 Task: Use Visual Studio Code to change the color theme of the editor.
Action: Mouse moved to (132, 13)
Screenshot: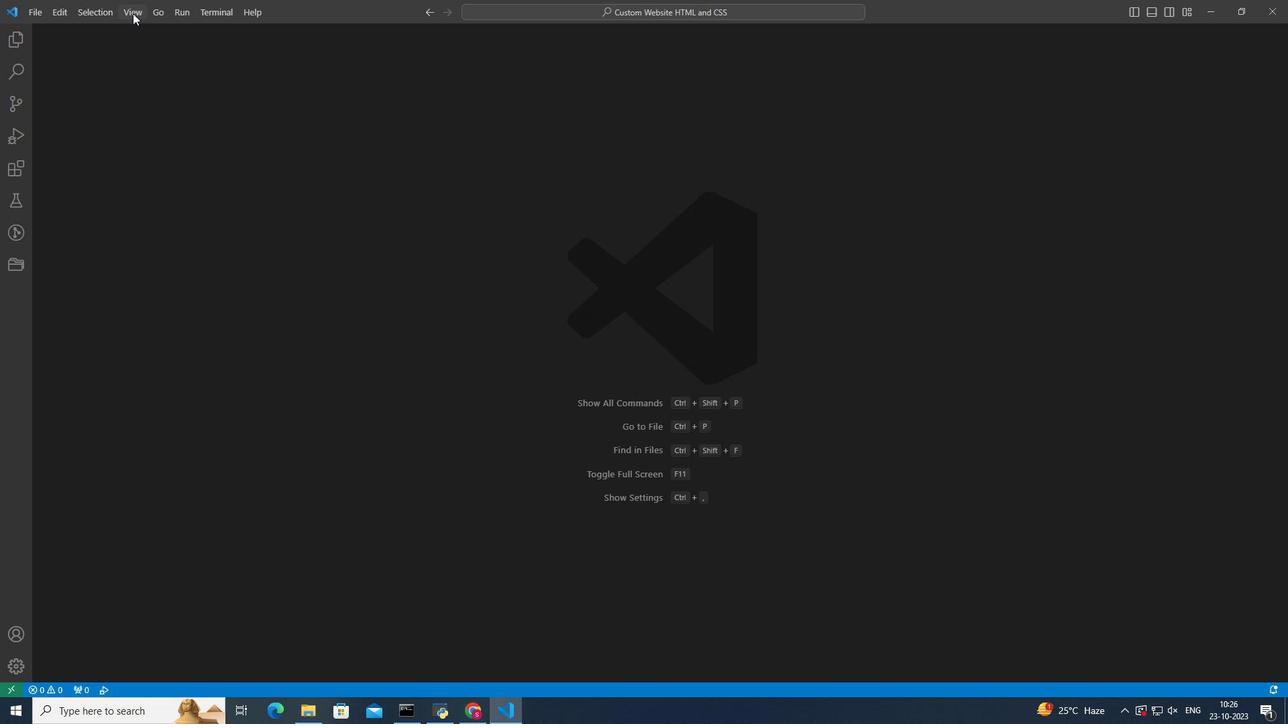 
Action: Mouse pressed left at (132, 13)
Screenshot: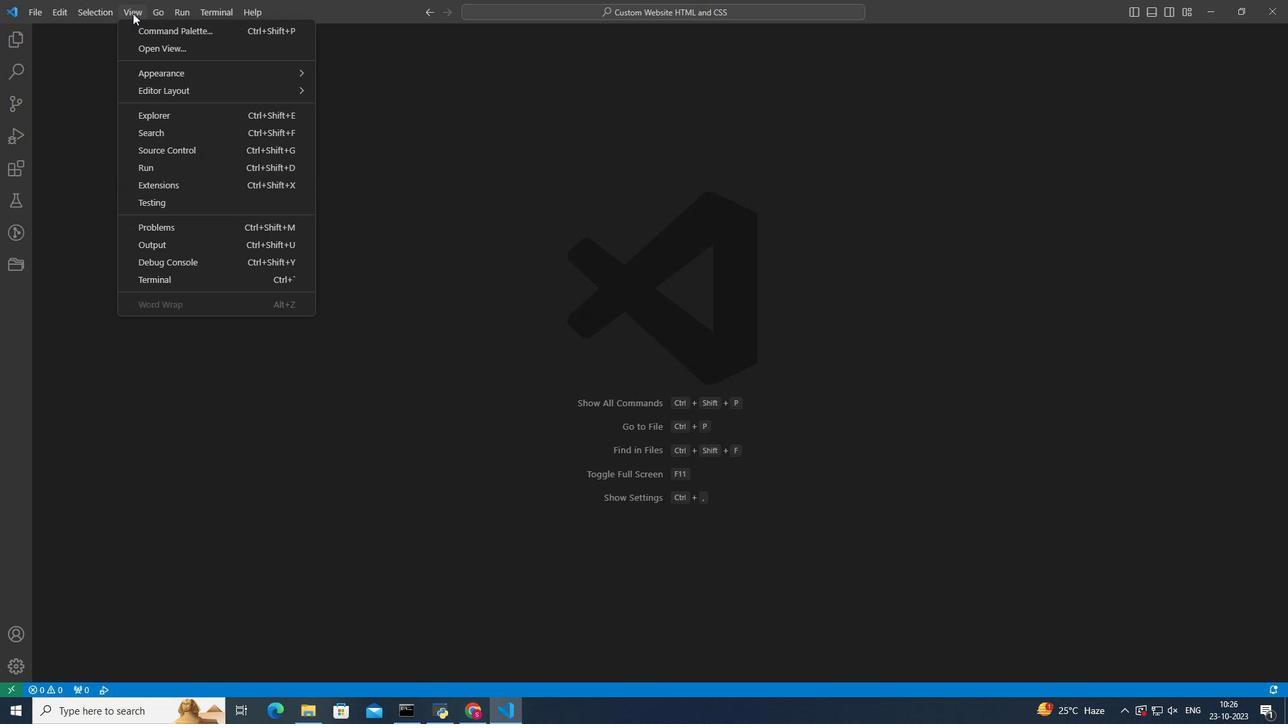 
Action: Mouse moved to (203, 30)
Screenshot: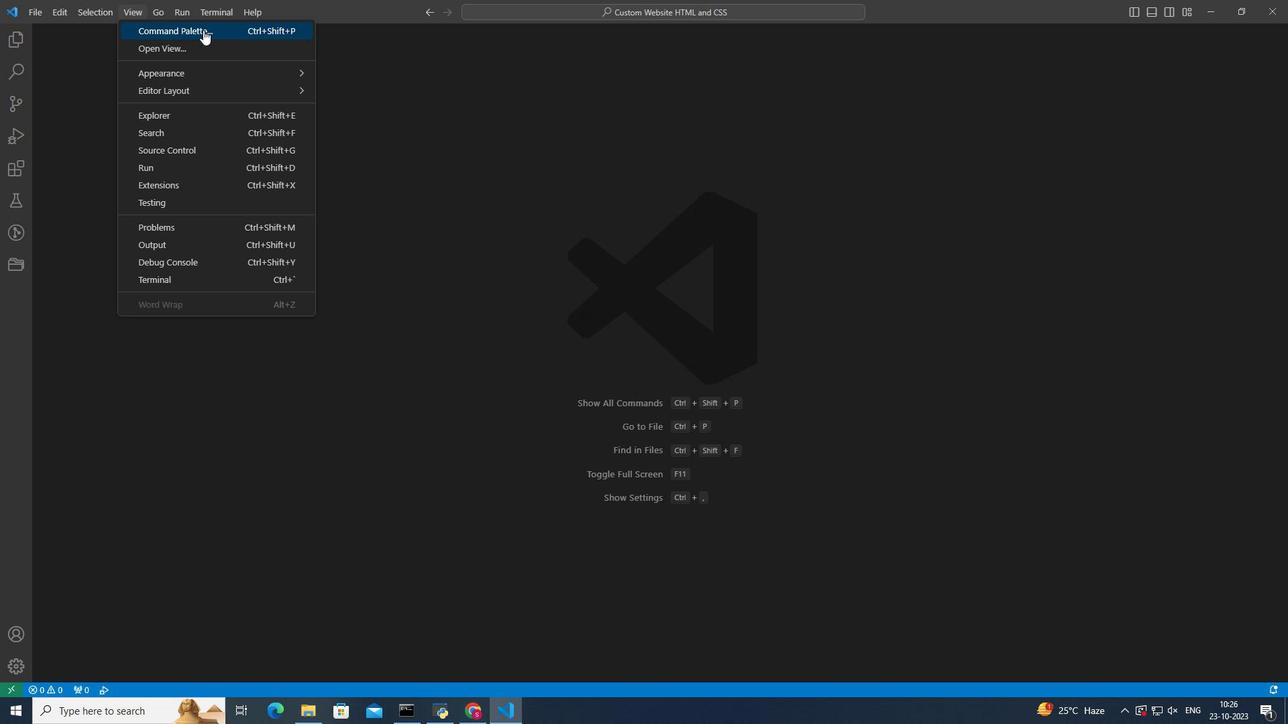 
Action: Mouse pressed left at (203, 30)
Screenshot: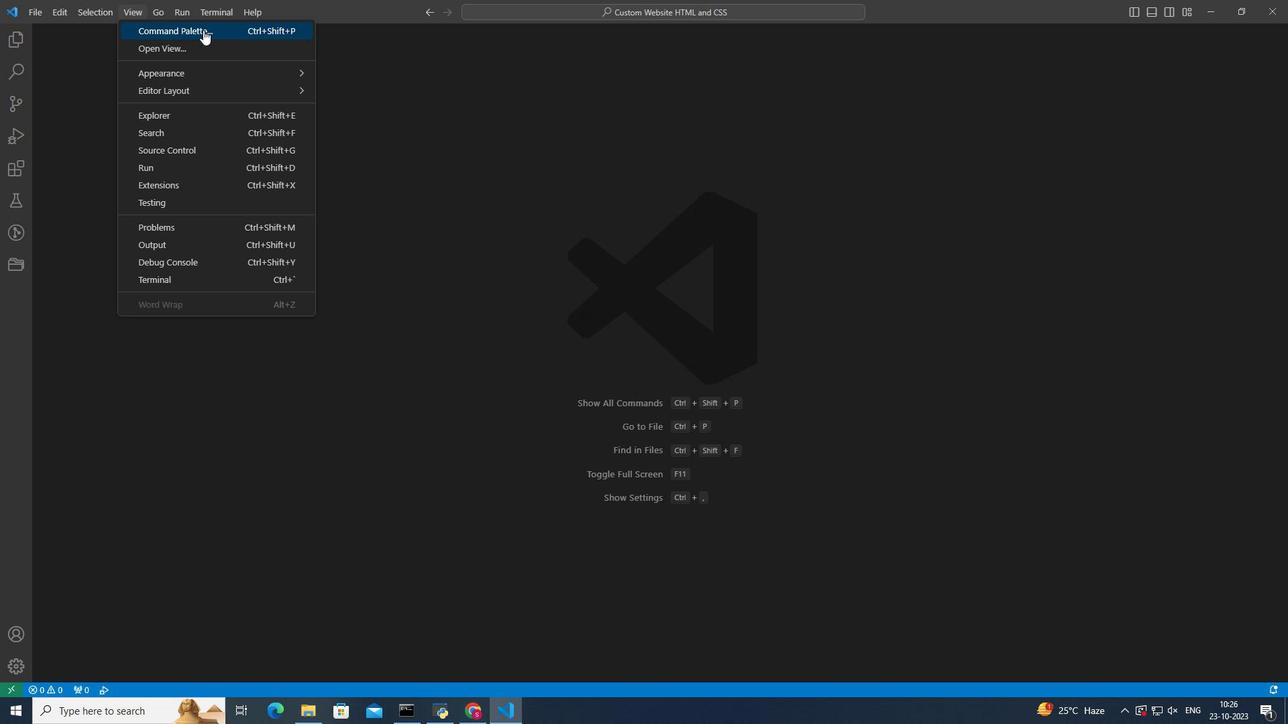 
Action: Mouse moved to (579, 11)
Screenshot: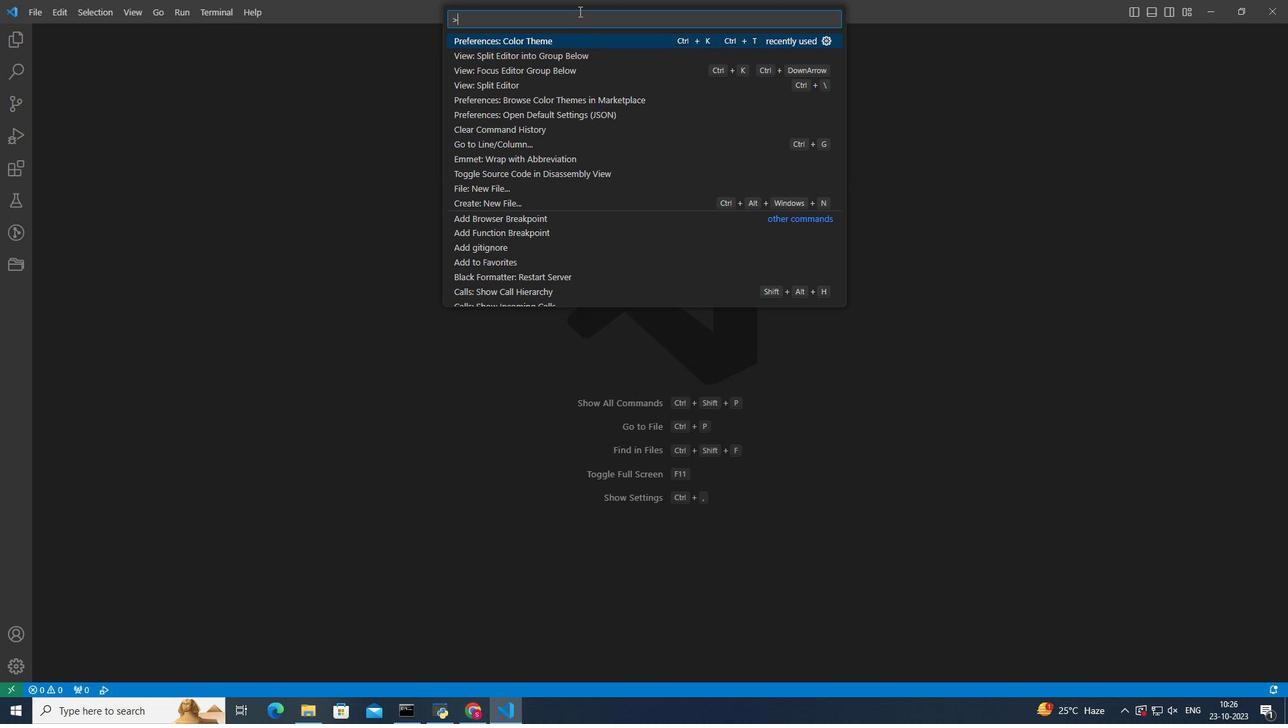 
Action: Key pressed <Key.shift>Color<Key.space>
Screenshot: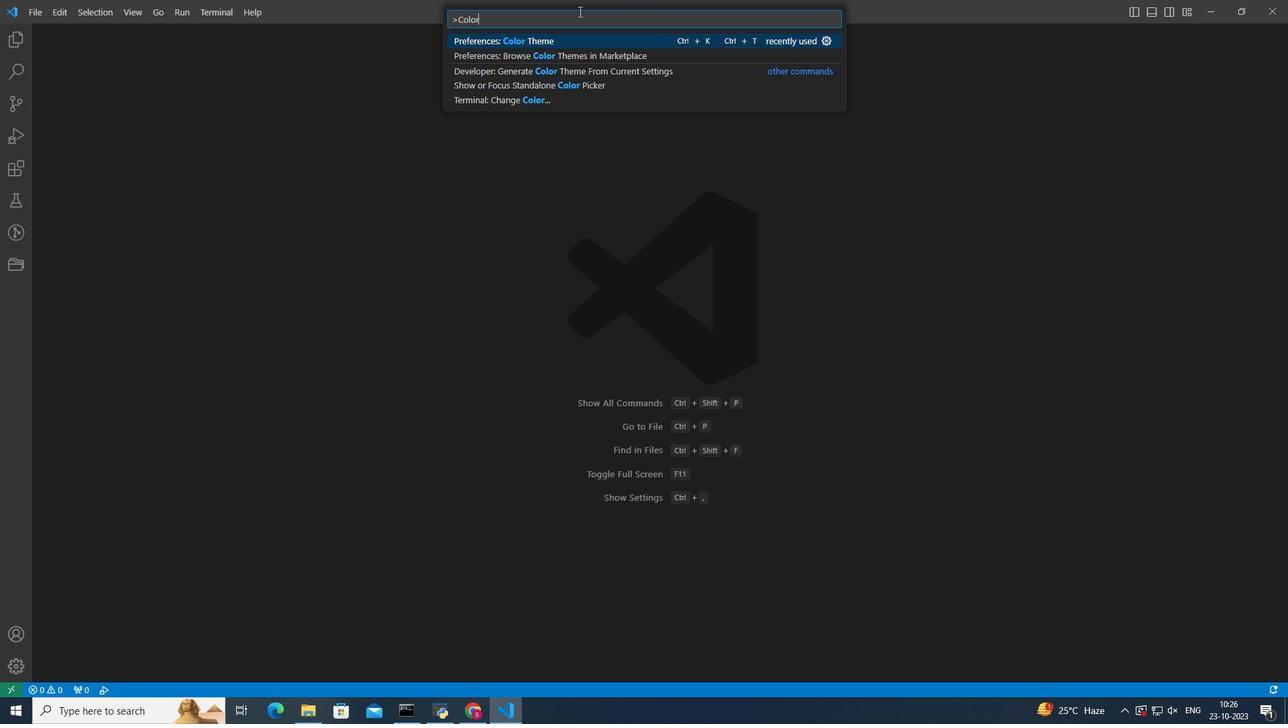 
Action: Mouse moved to (560, 38)
Screenshot: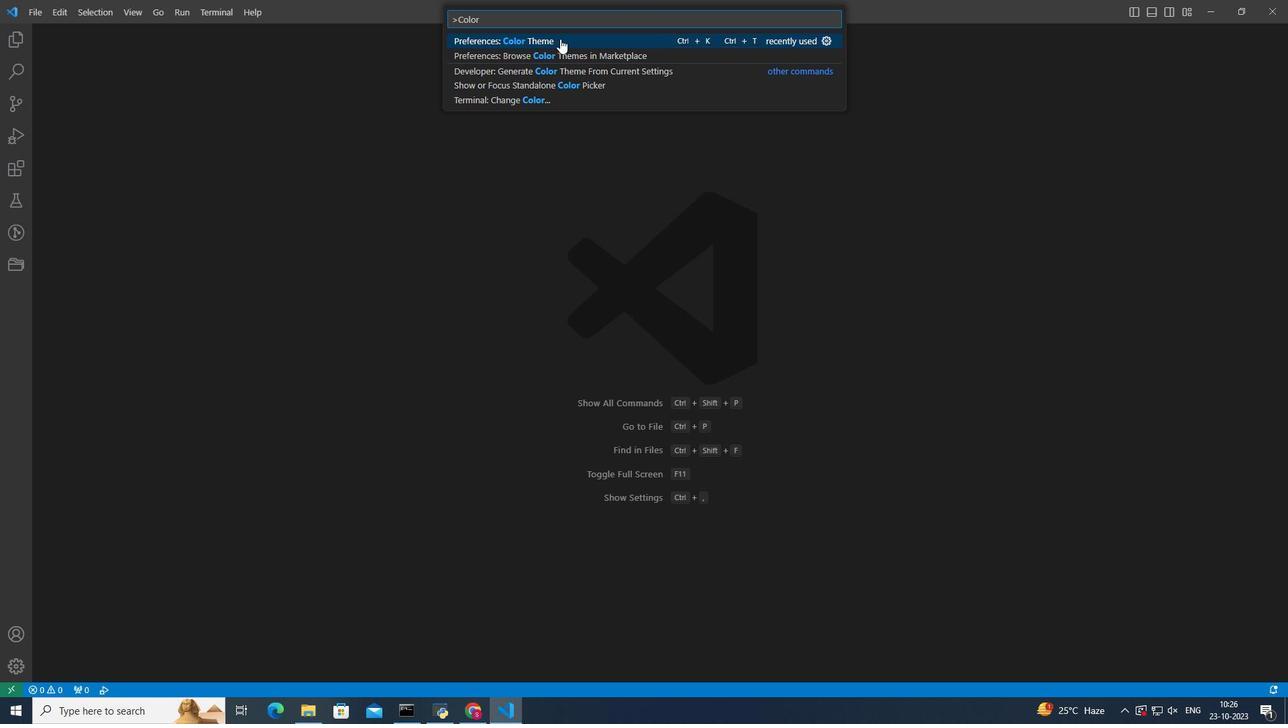 
Action: Mouse pressed left at (560, 38)
Screenshot: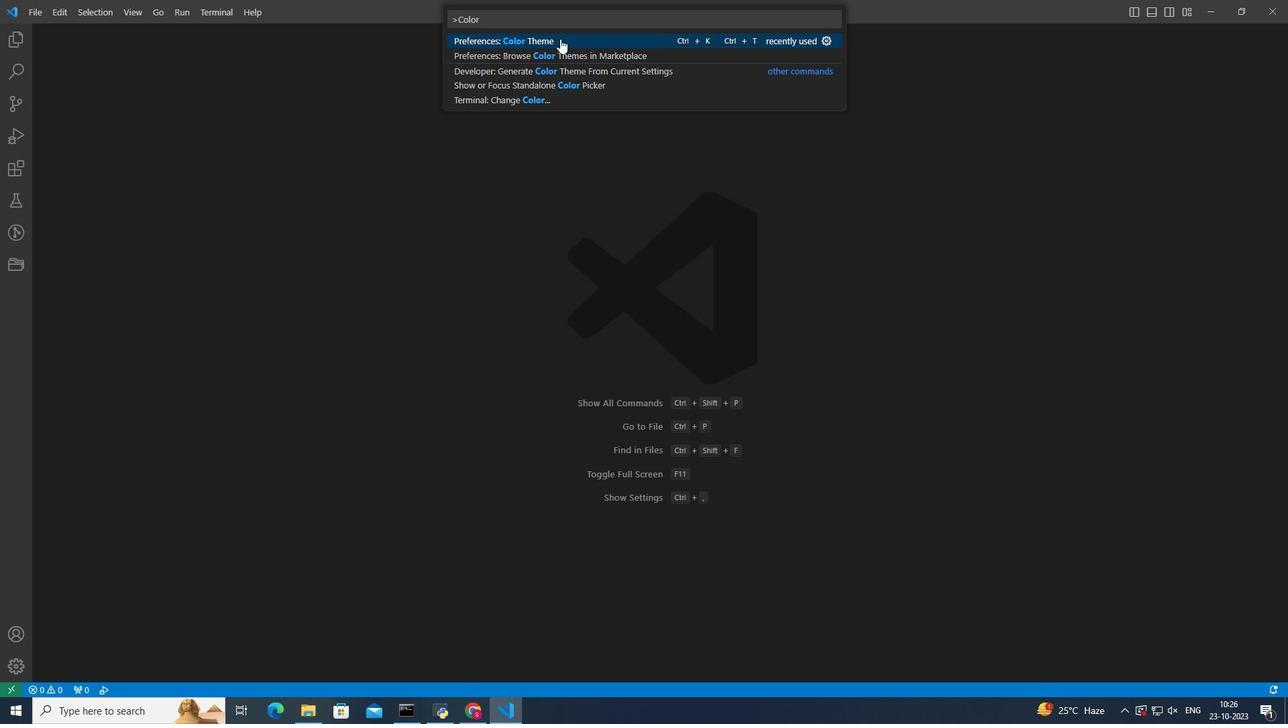 
Action: Mouse moved to (540, 112)
Screenshot: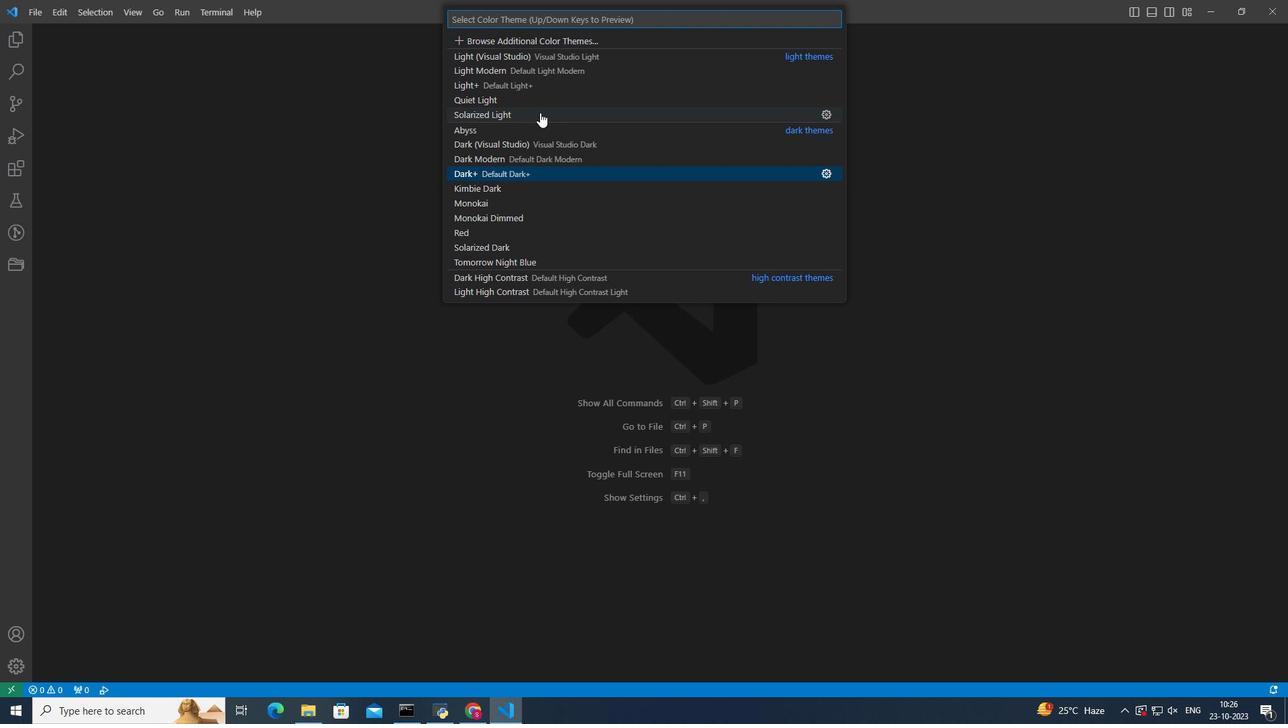 
Action: Mouse pressed left at (540, 112)
Screenshot: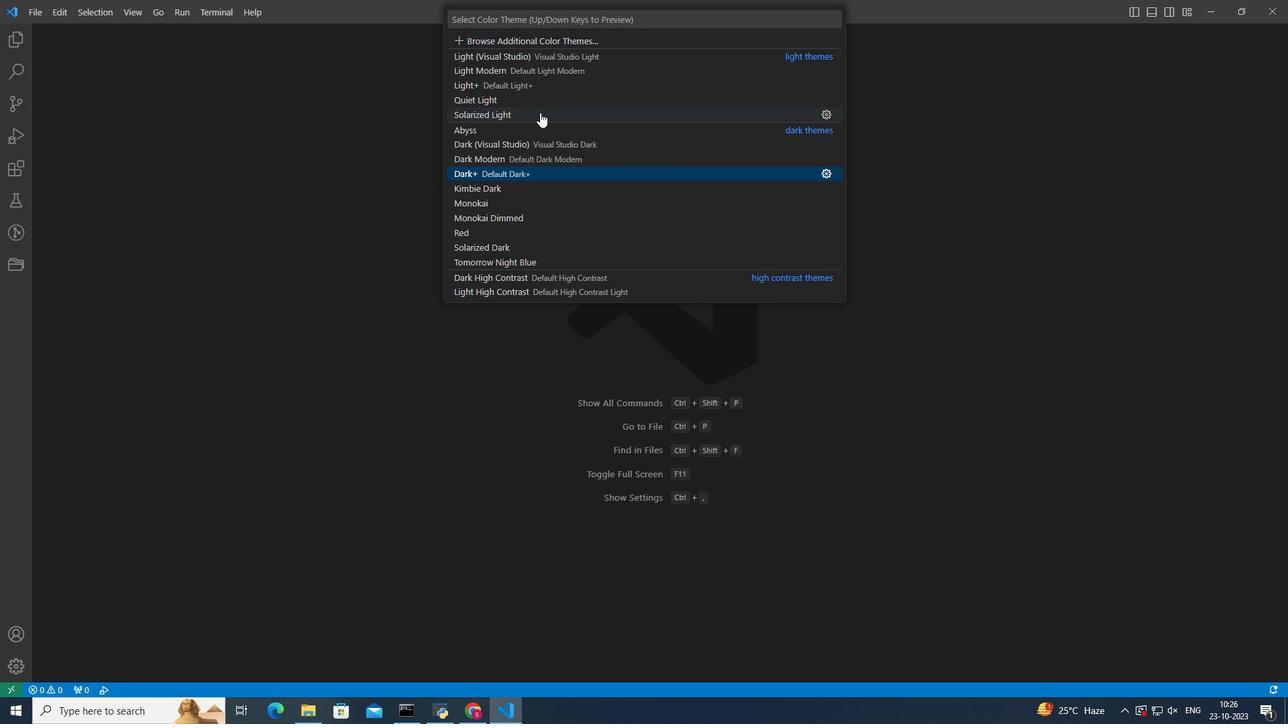 
Action: Mouse moved to (540, 121)
Screenshot: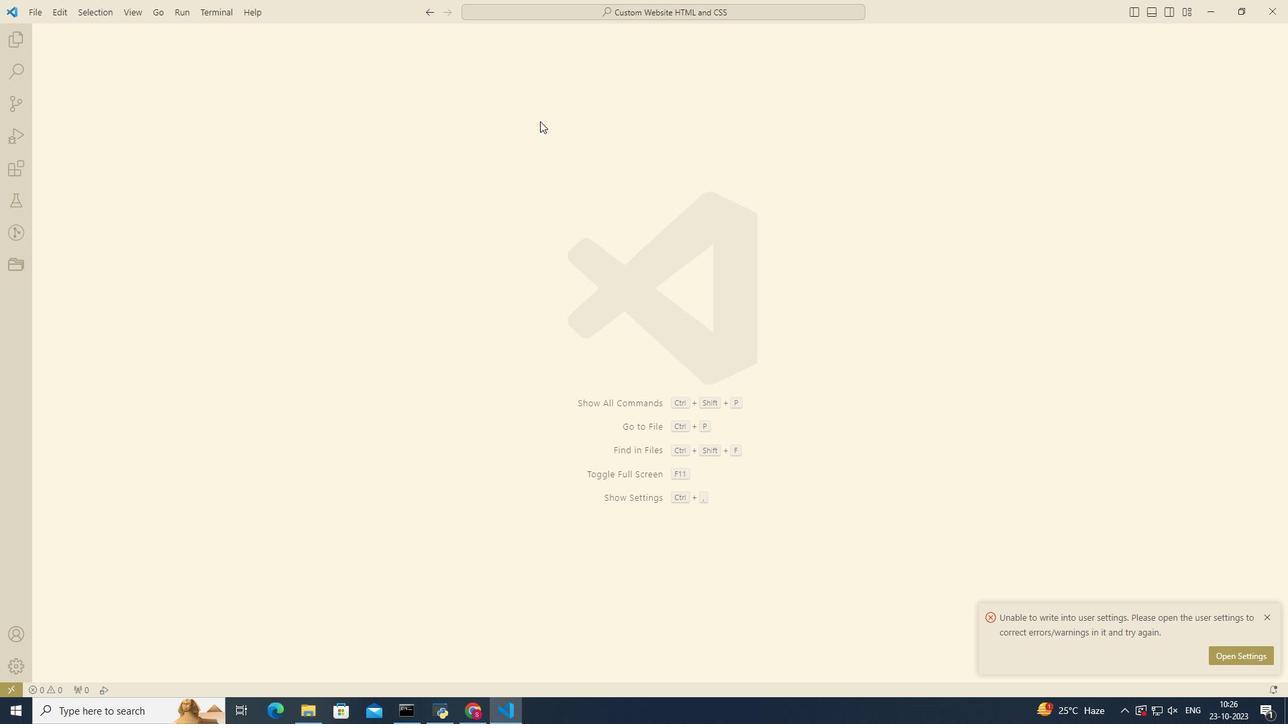
